 Task: Set the "SAT>IP channel list" to "Server List".
Action: Mouse moved to (133, 17)
Screenshot: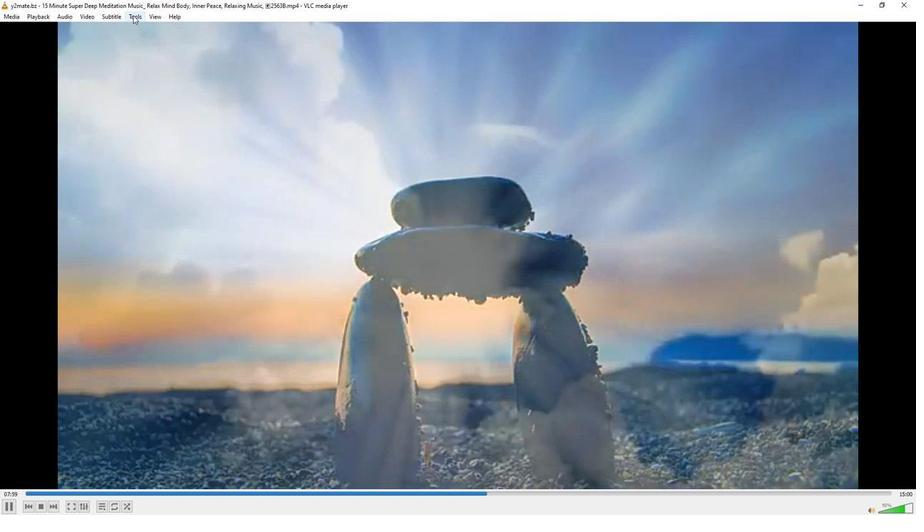 
Action: Mouse pressed left at (133, 17)
Screenshot: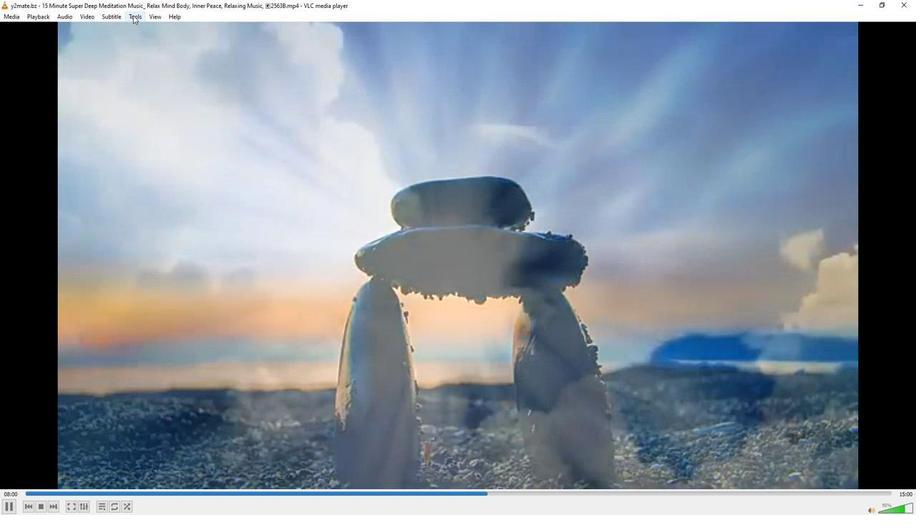 
Action: Mouse moved to (157, 131)
Screenshot: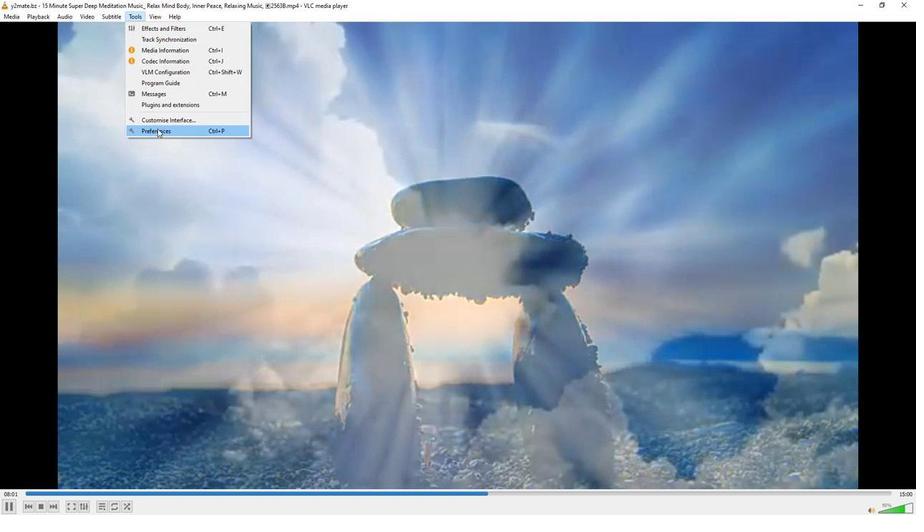 
Action: Mouse pressed left at (157, 131)
Screenshot: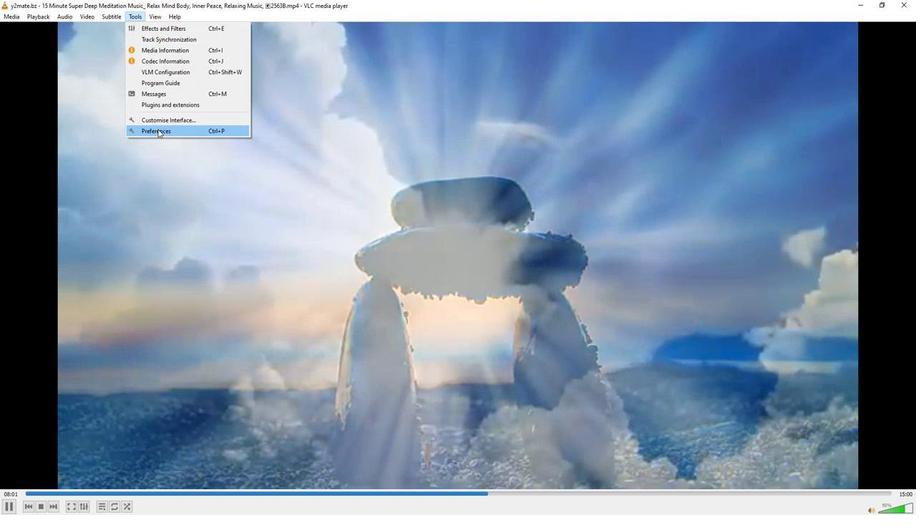 
Action: Mouse moved to (300, 420)
Screenshot: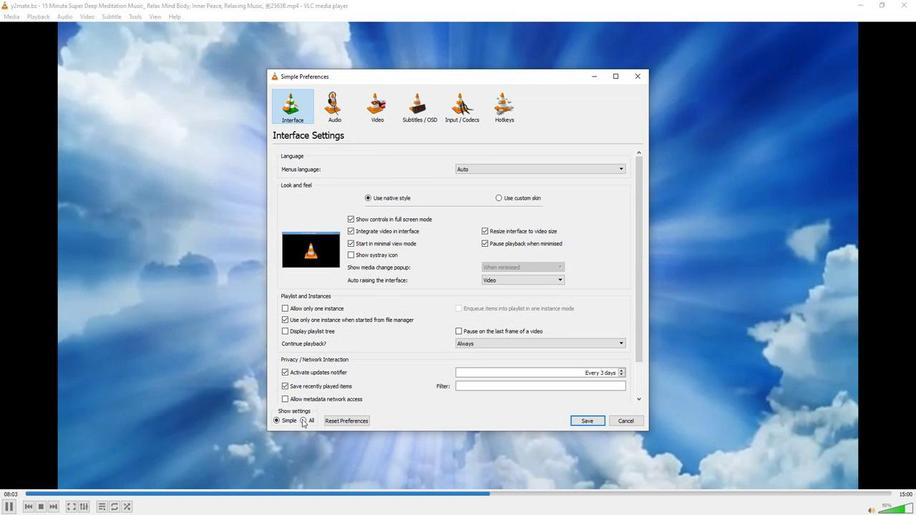 
Action: Mouse pressed left at (300, 420)
Screenshot: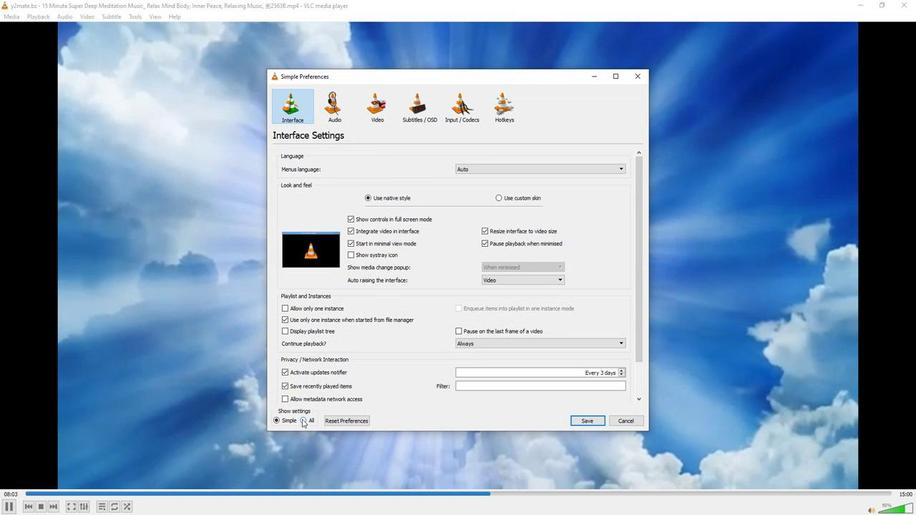 
Action: Mouse moved to (300, 374)
Screenshot: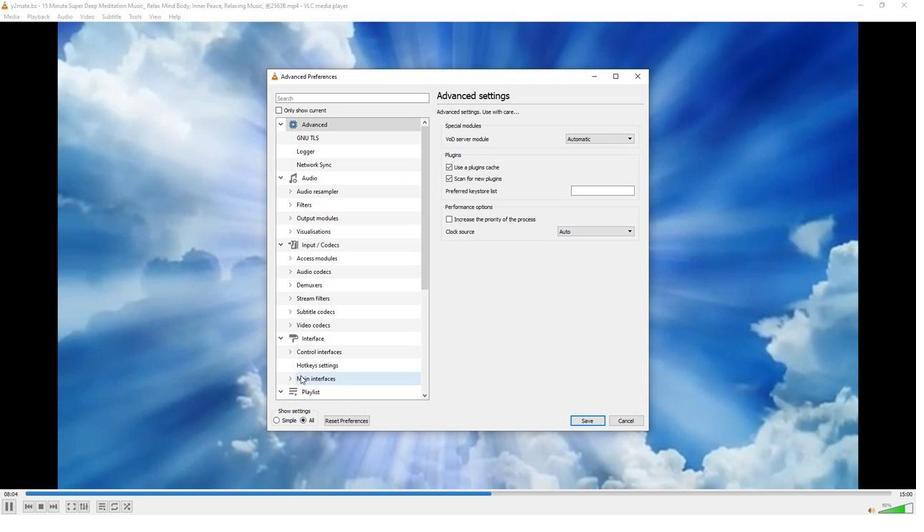 
Action: Mouse scrolled (300, 373) with delta (0, 0)
Screenshot: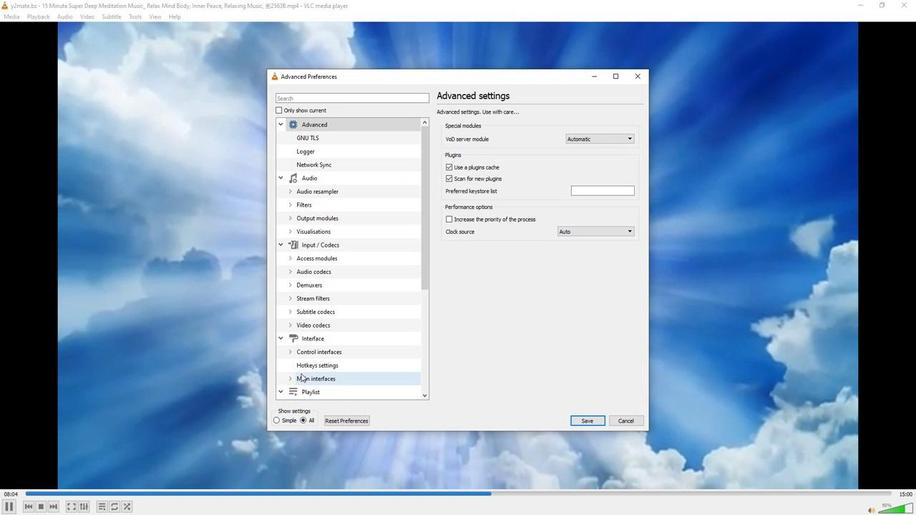 
Action: Mouse moved to (300, 373)
Screenshot: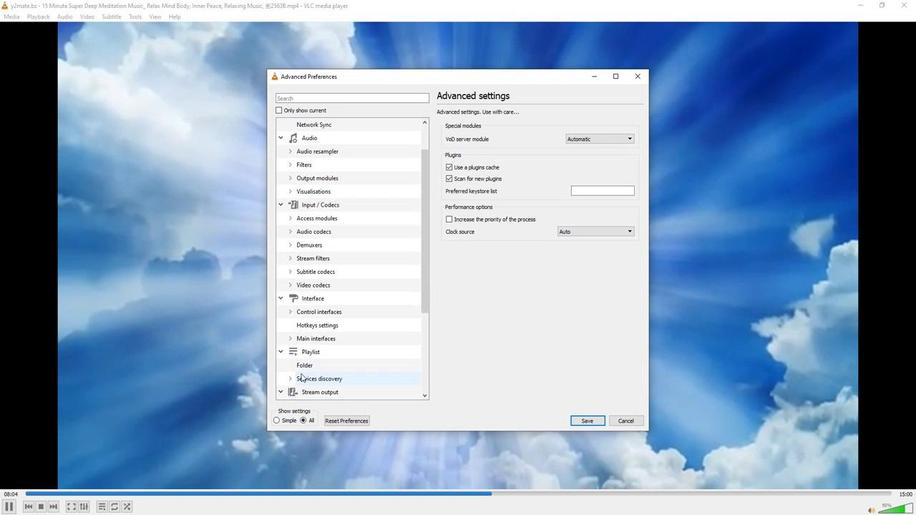 
Action: Mouse scrolled (300, 373) with delta (0, 0)
Screenshot: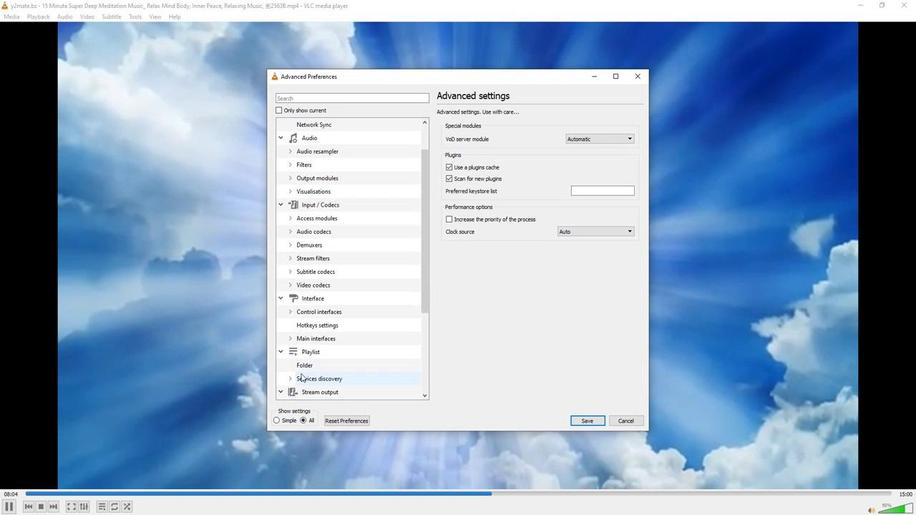 
Action: Mouse moved to (290, 336)
Screenshot: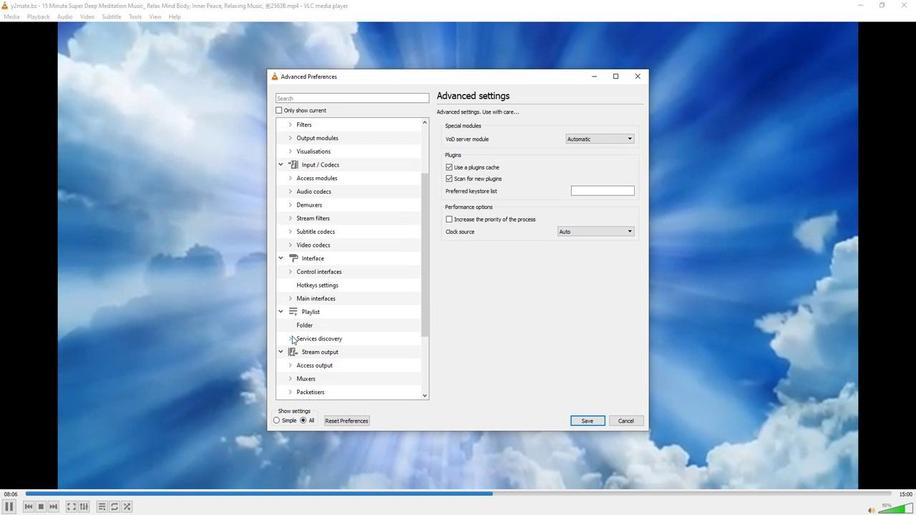 
Action: Mouse pressed left at (290, 336)
Screenshot: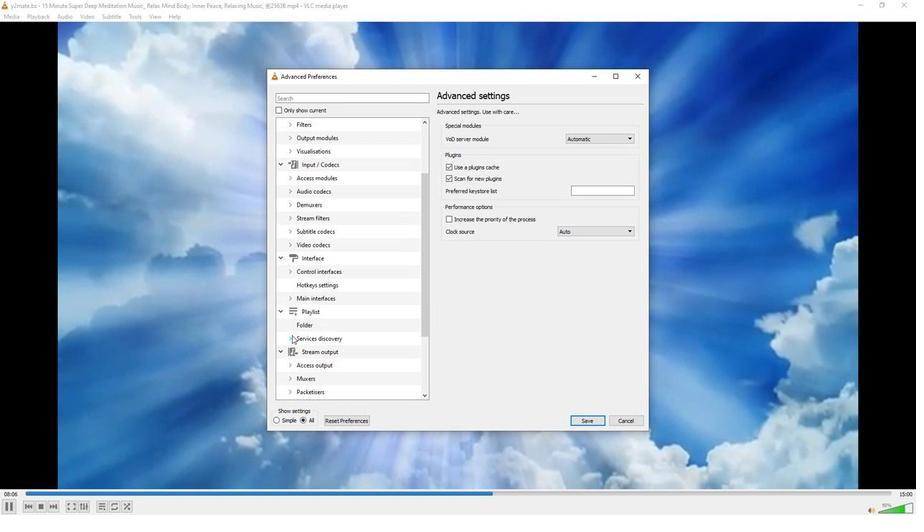 
Action: Mouse moved to (308, 376)
Screenshot: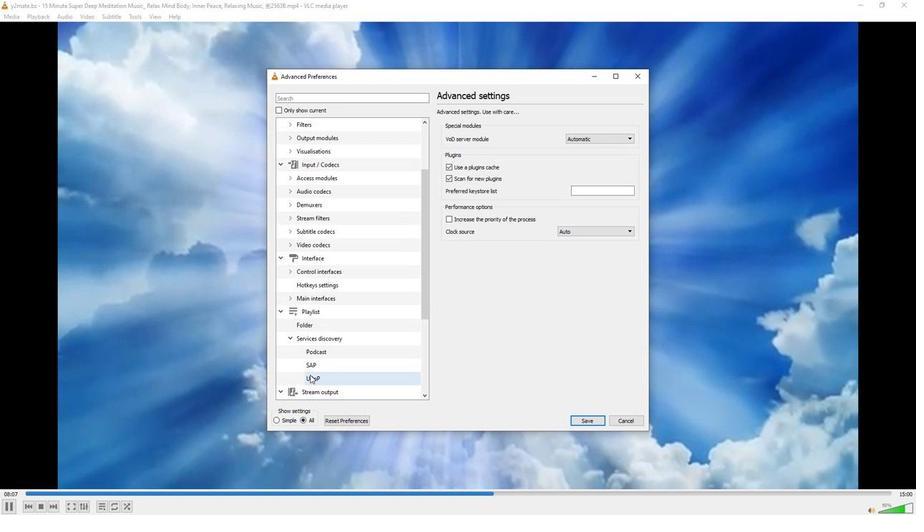 
Action: Mouse pressed left at (308, 376)
Screenshot: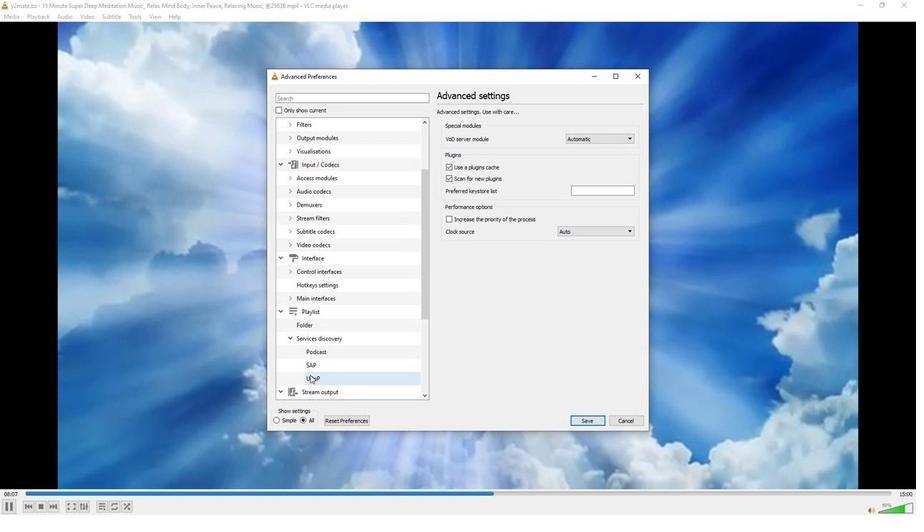 
Action: Mouse moved to (632, 126)
Screenshot: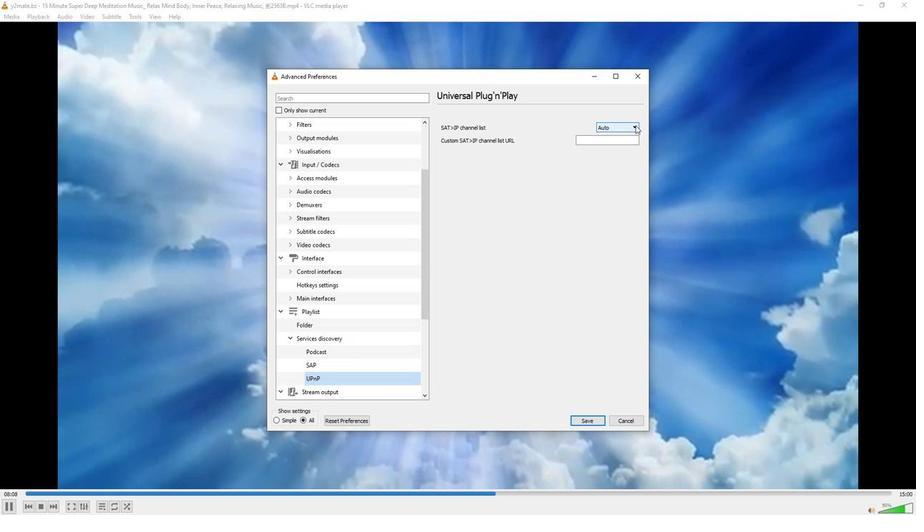 
Action: Mouse pressed left at (632, 126)
Screenshot: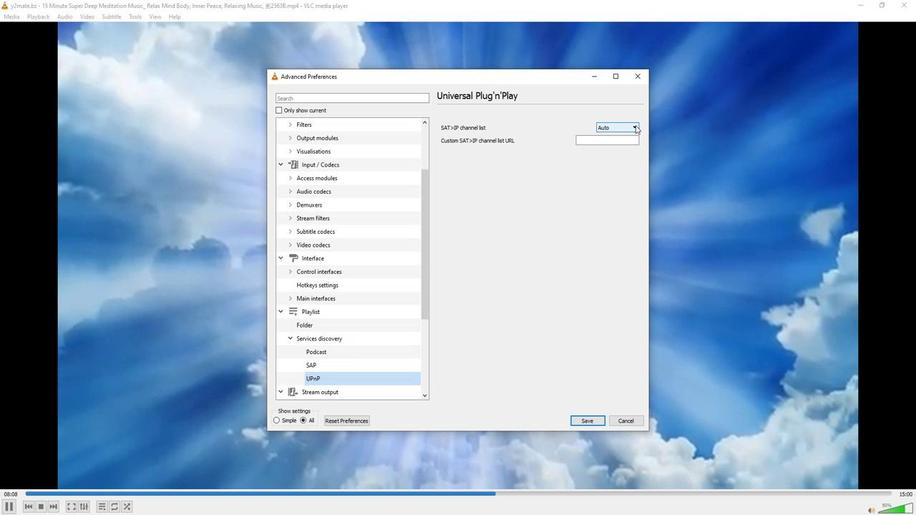 
Action: Mouse moved to (618, 167)
Screenshot: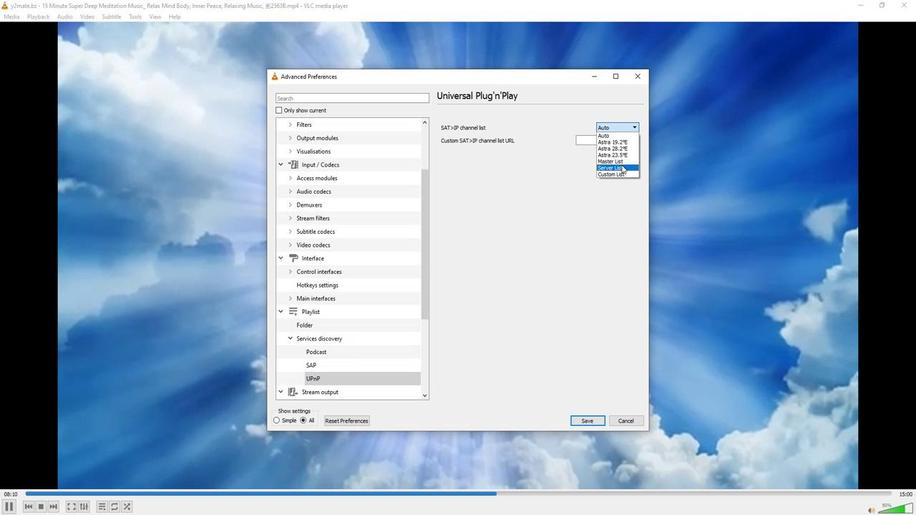 
Action: Mouse pressed left at (618, 167)
Screenshot: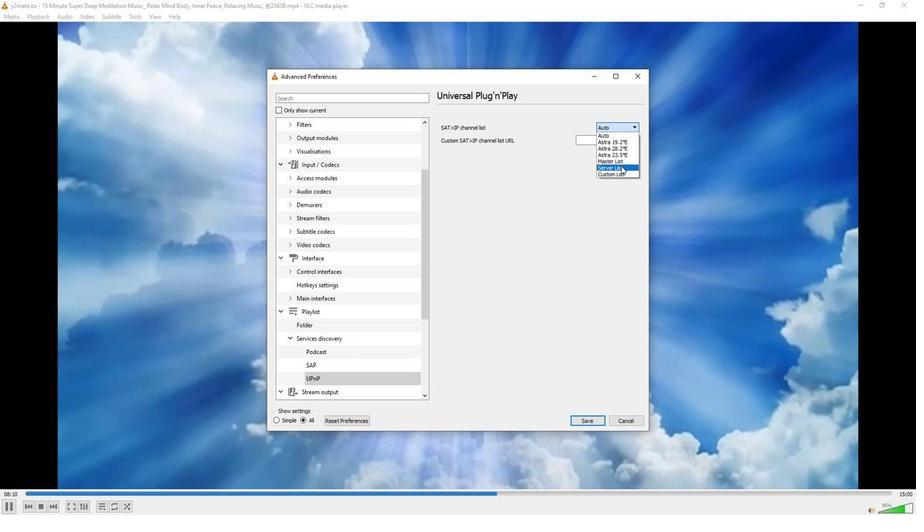 
Action: Mouse moved to (588, 213)
Screenshot: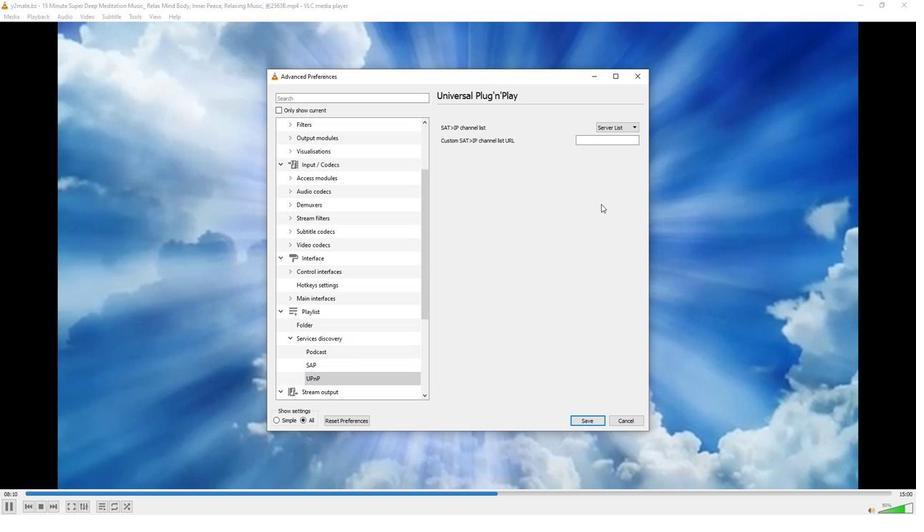 
